 Task: Creation of State Collection Head Position
Action: Mouse moved to (563, 327)
Screenshot: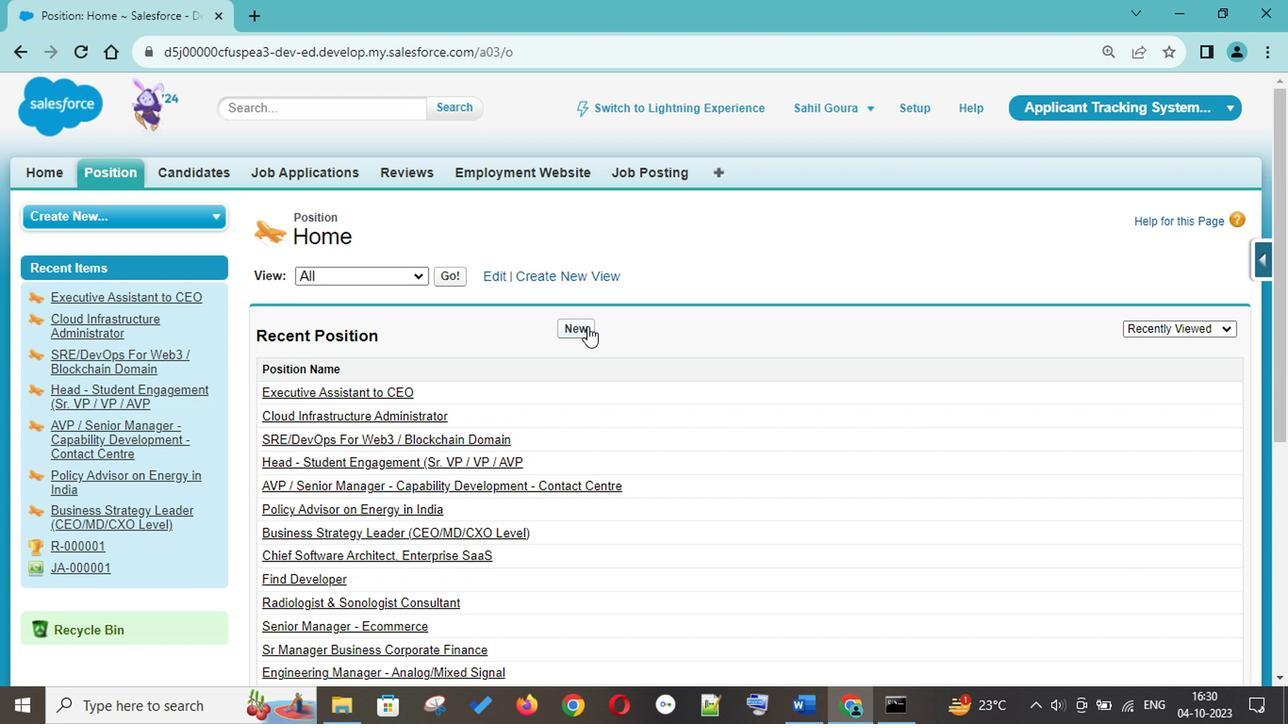 
Action: Mouse pressed left at (563, 327)
Screenshot: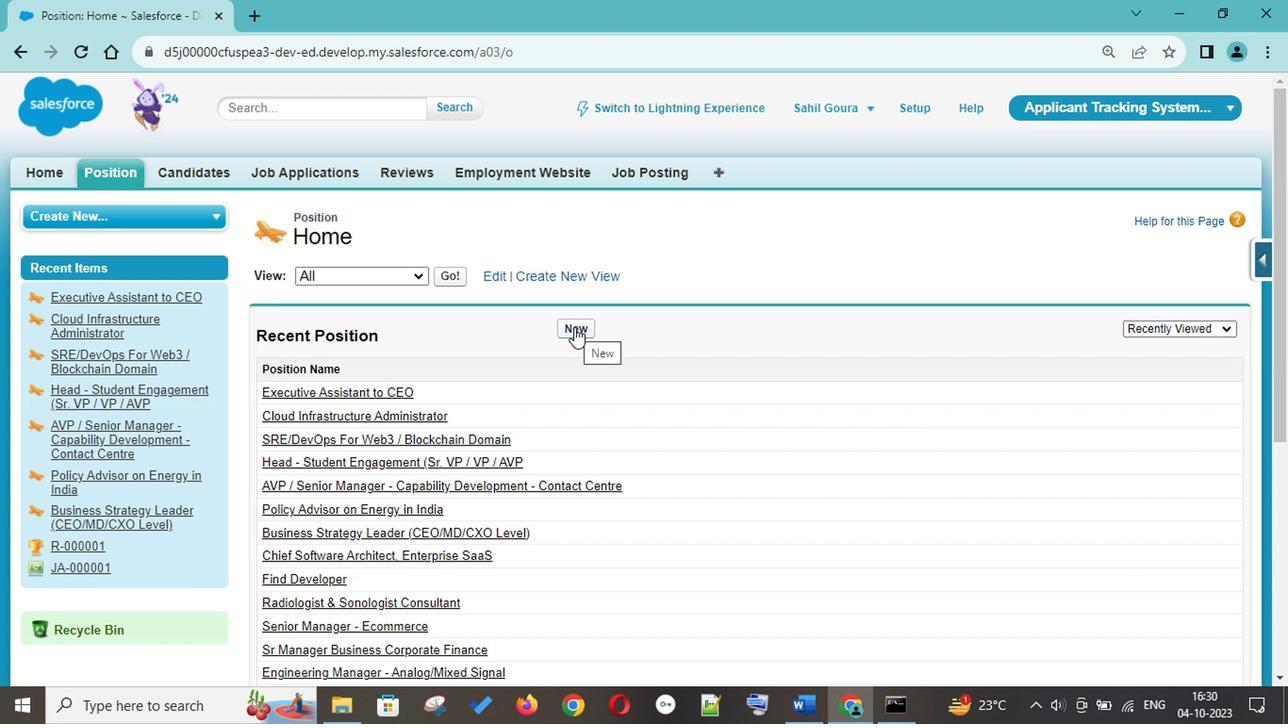 
Action: Mouse moved to (572, 324)
Screenshot: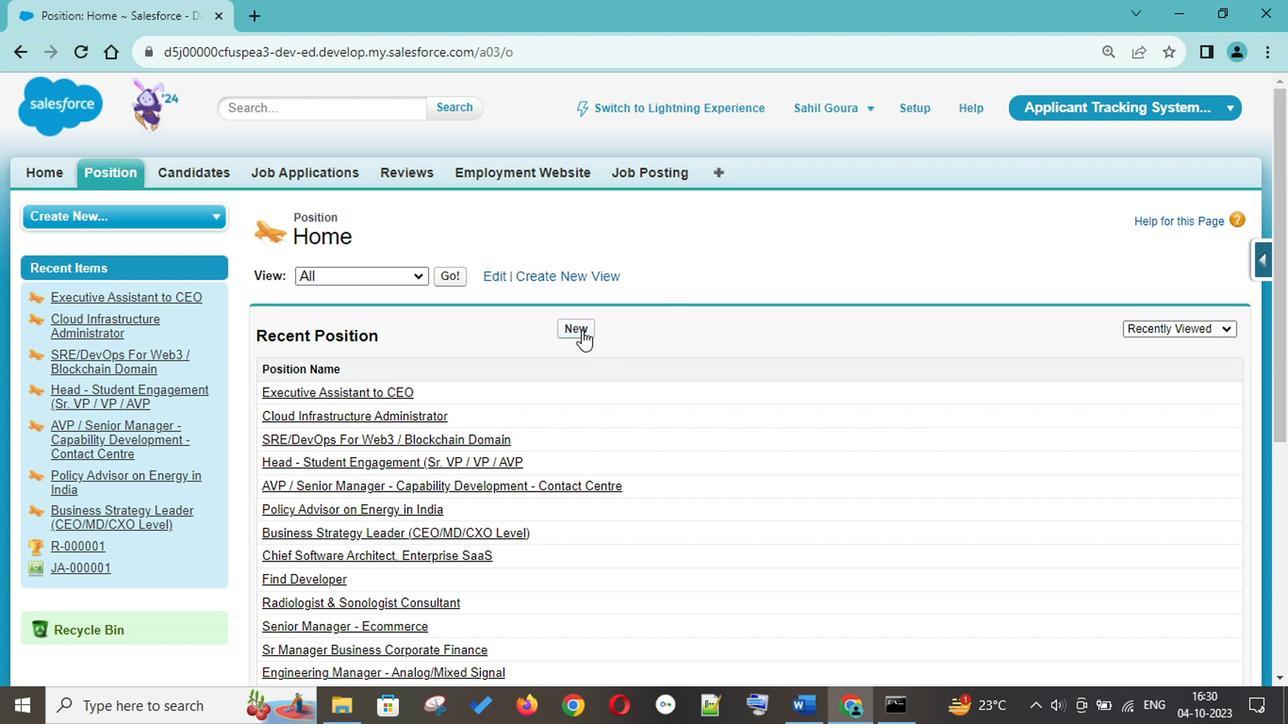 
Action: Mouse pressed left at (572, 324)
Screenshot: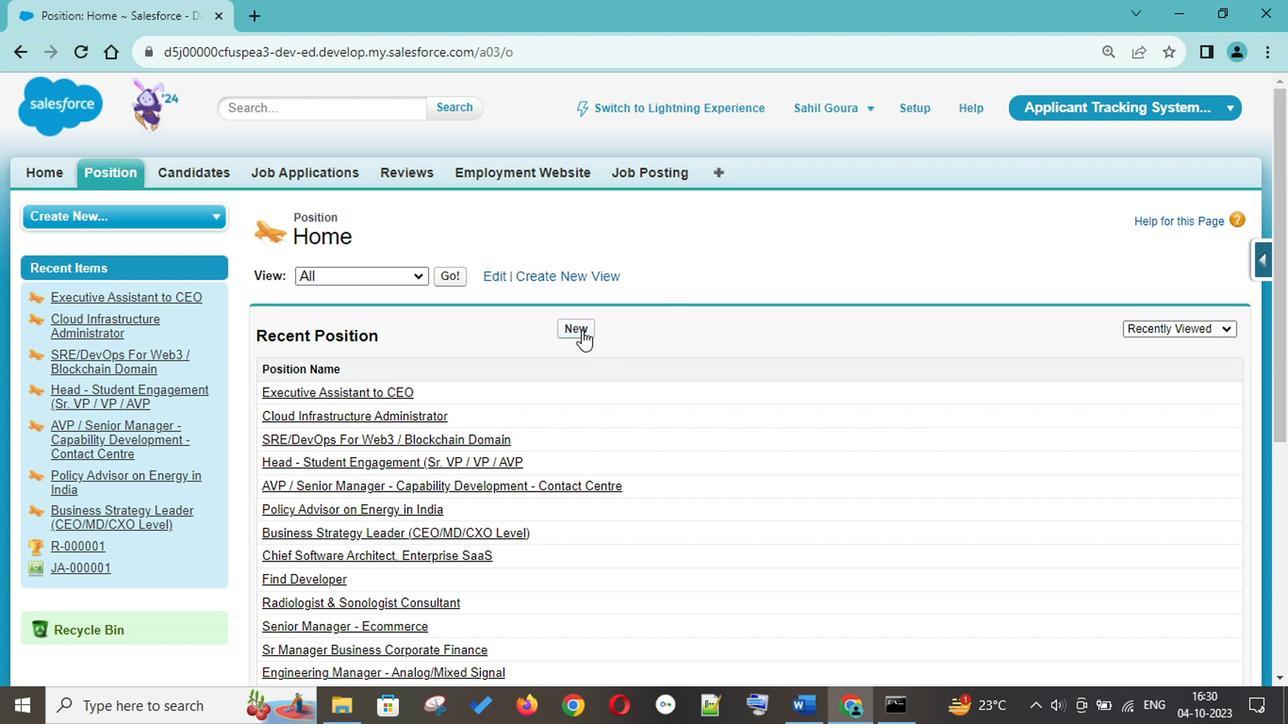 
Action: Mouse moved to (576, 326)
Screenshot: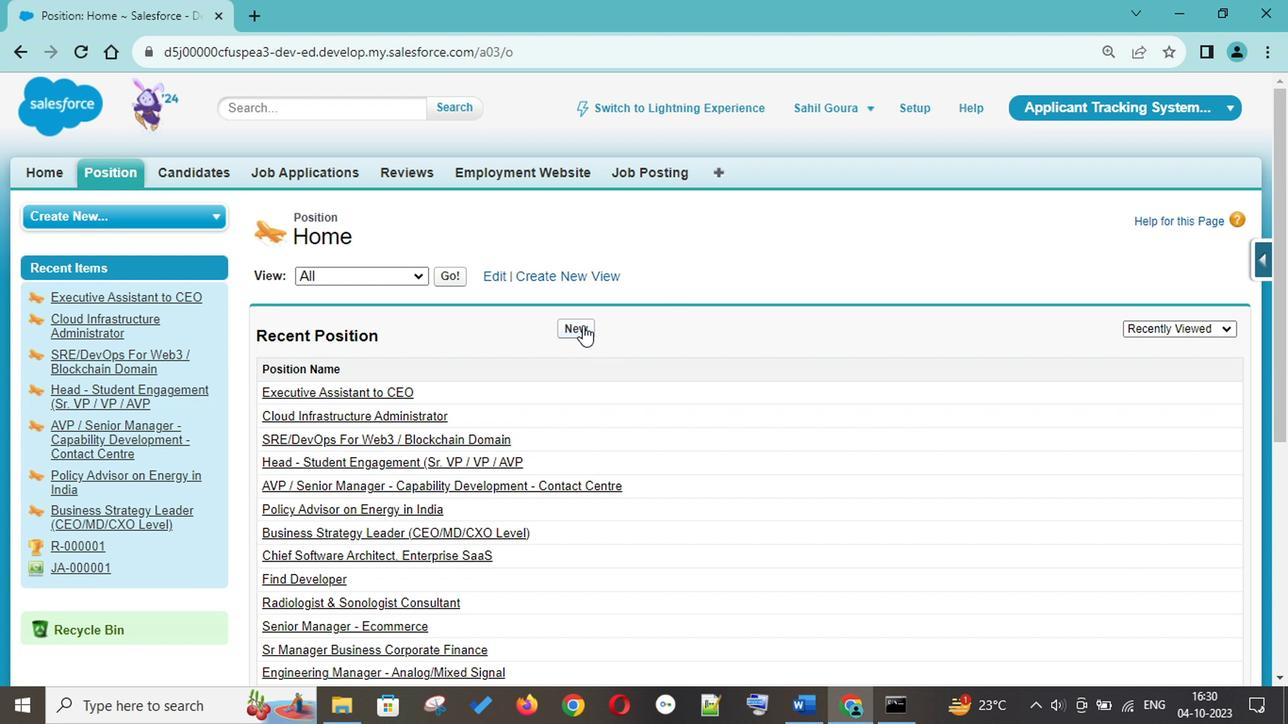 
Action: Key pressed <Key.shift><Key.shift><Key.shift><Key.shift><Key.shift><Key.shift><Key.shift>State<Key.space><Key.shift>Collection<Key.space><Key.shift>Head
Screenshot: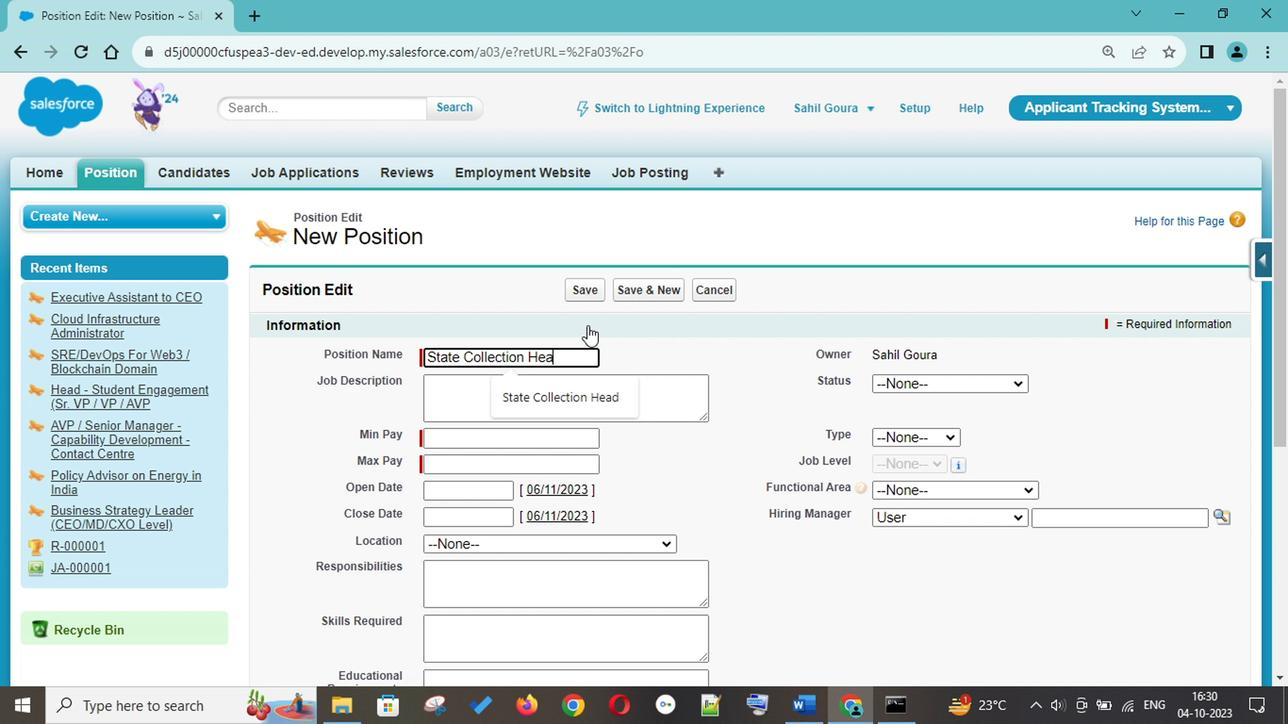
Action: Mouse moved to (494, 375)
Screenshot: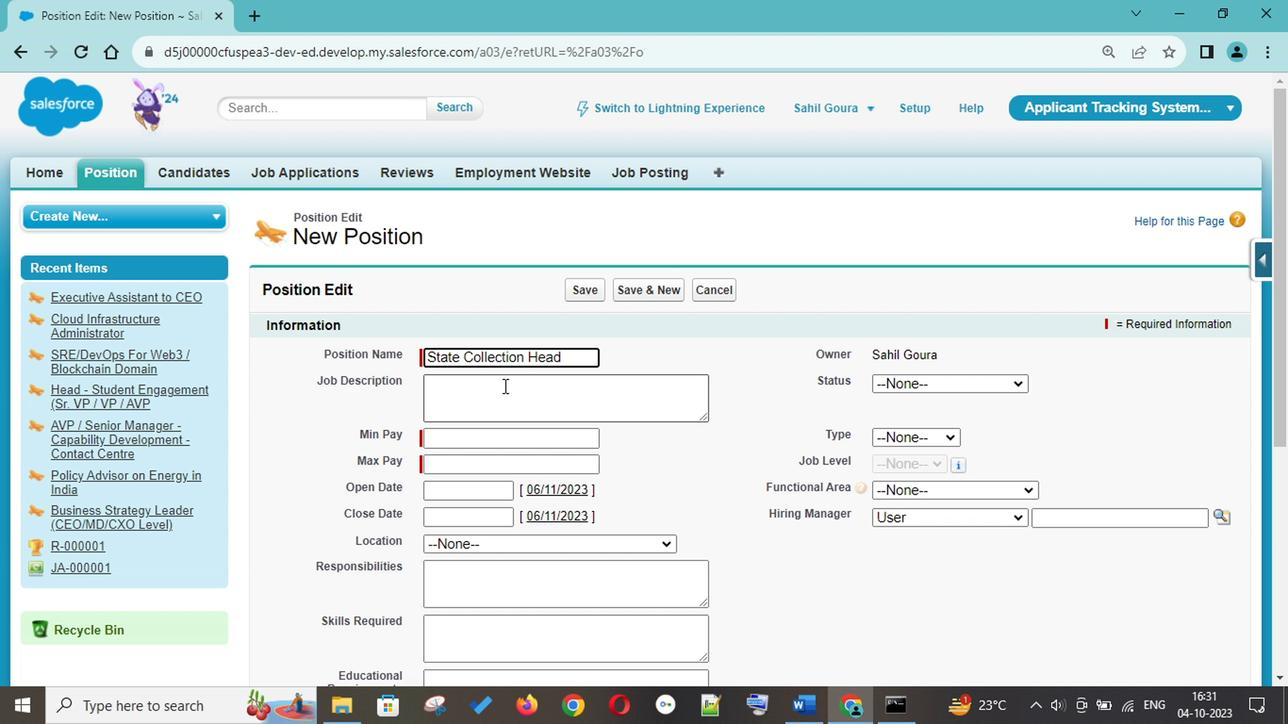 
Action: Mouse pressed left at (494, 375)
Screenshot: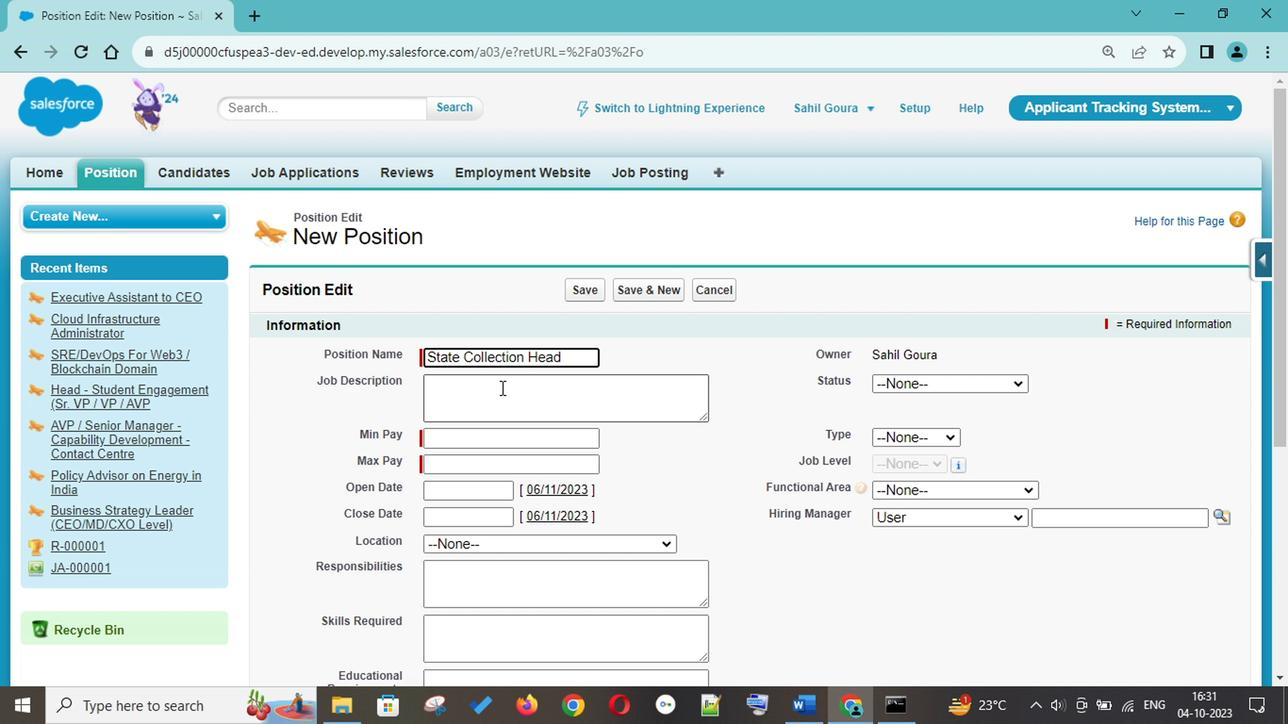 
Action: Mouse moved to (490, 376)
Screenshot: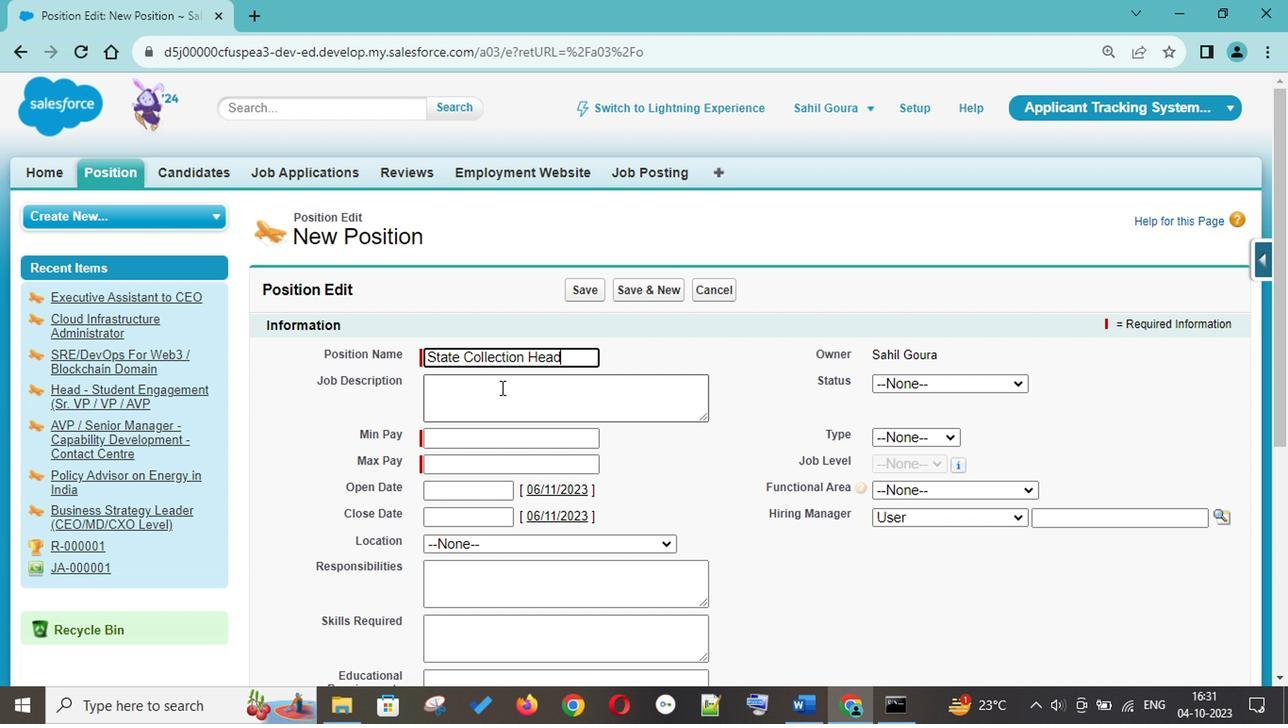 
Action: Key pressed <Key.shift>The<Key.space><Key.shift>MSME<Key.space>sector<Key.space>i<Key.space>poised<Key.space>to<Key.space>be<Key.space>the<Key.space>key<Key.space>
Screenshot: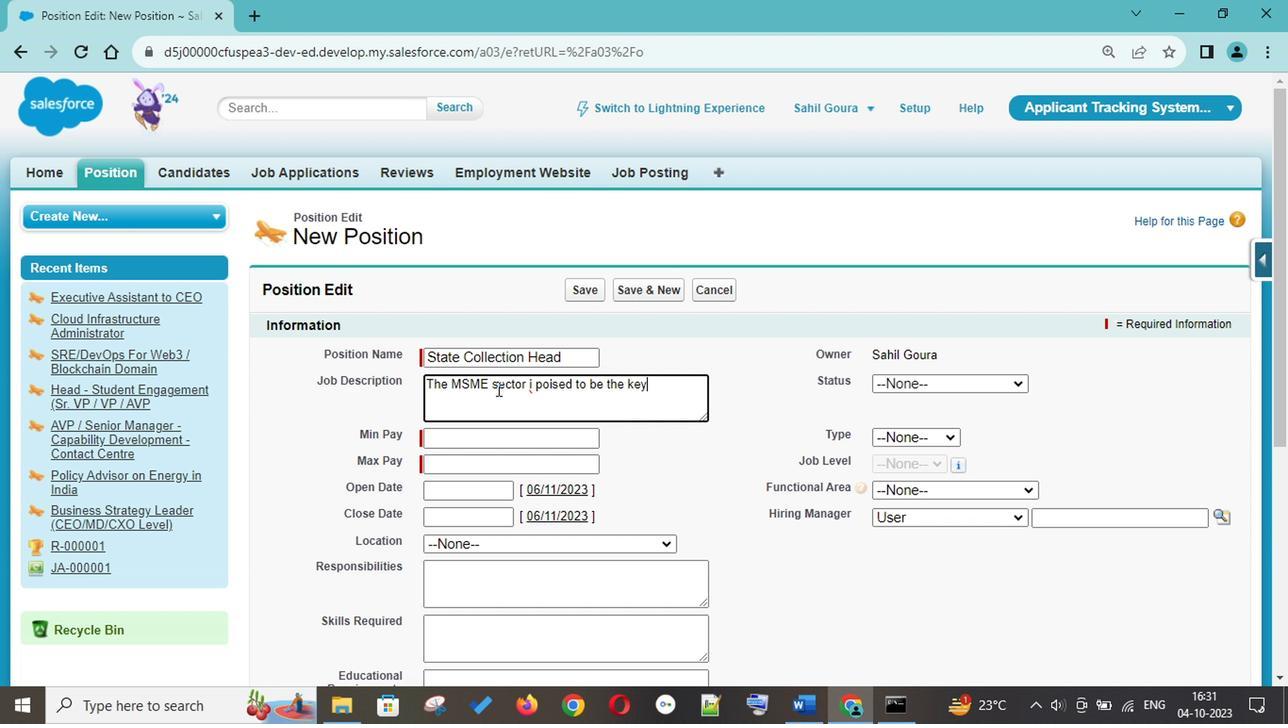 
